 Task: Check how many people are following you.
Action: Mouse moved to (549, 82)
Screenshot: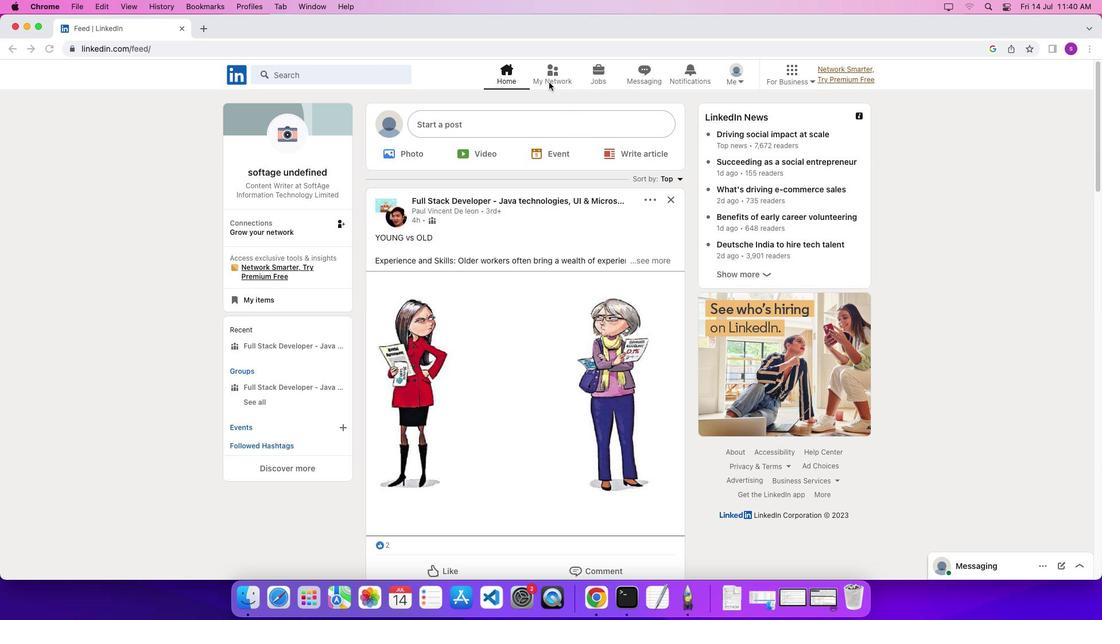 
Action: Mouse pressed left at (549, 82)
Screenshot: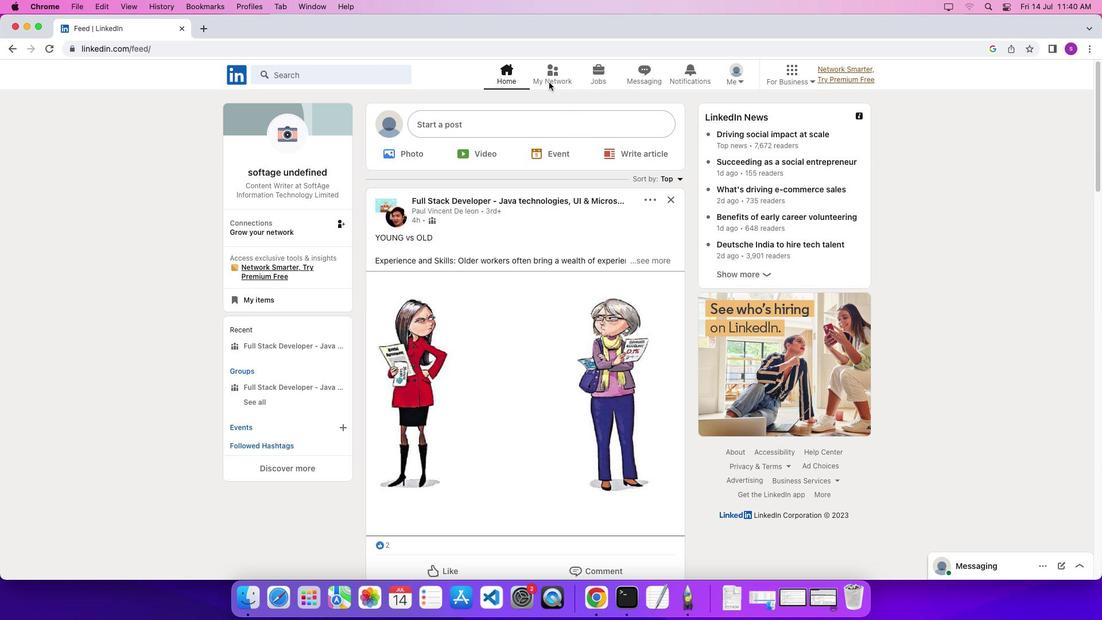 
Action: Mouse pressed left at (549, 82)
Screenshot: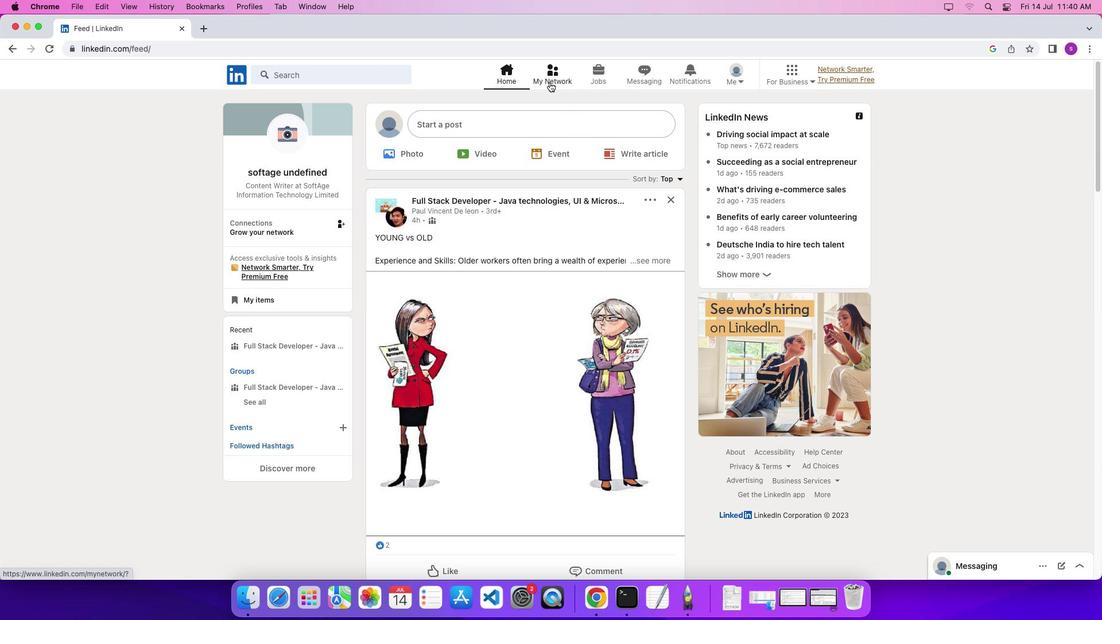 
Action: Mouse moved to (305, 188)
Screenshot: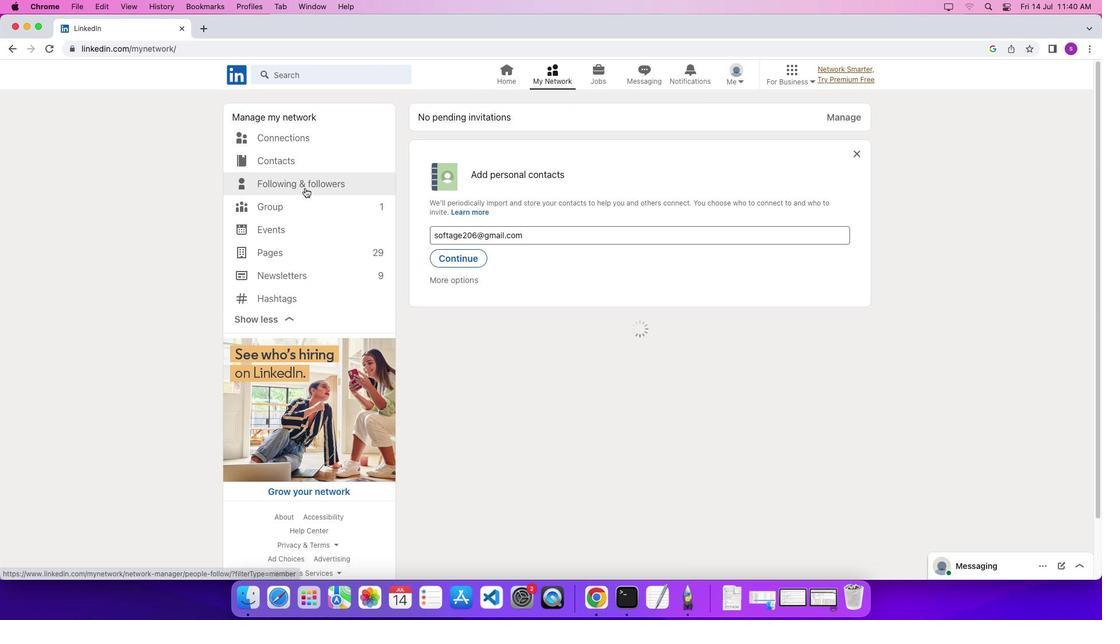 
Action: Mouse pressed left at (305, 188)
Screenshot: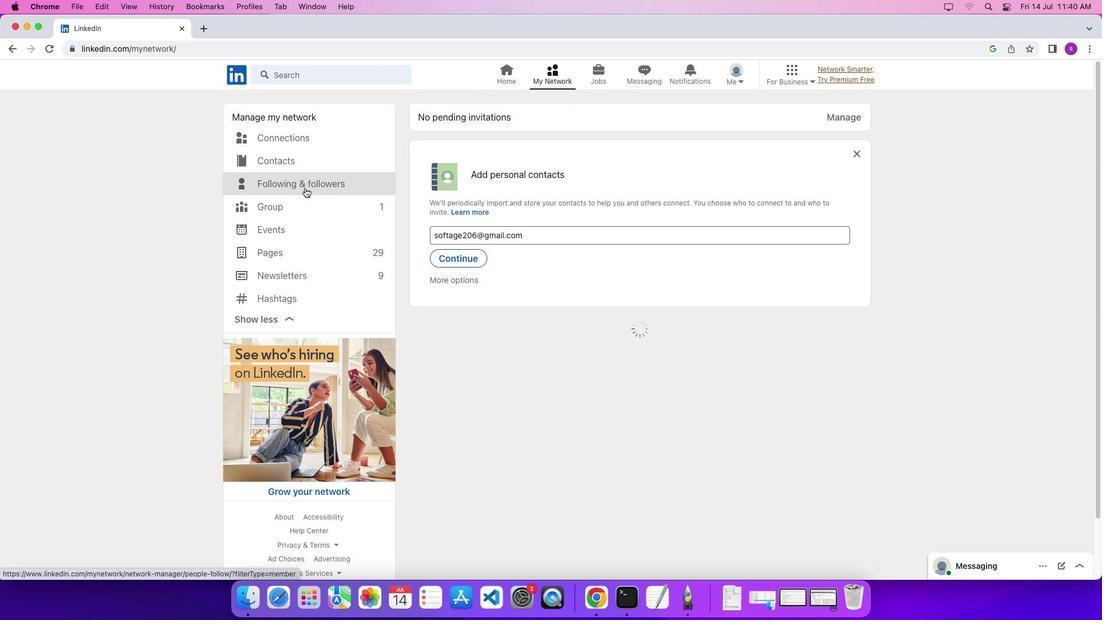 
Action: Mouse pressed left at (305, 188)
Screenshot: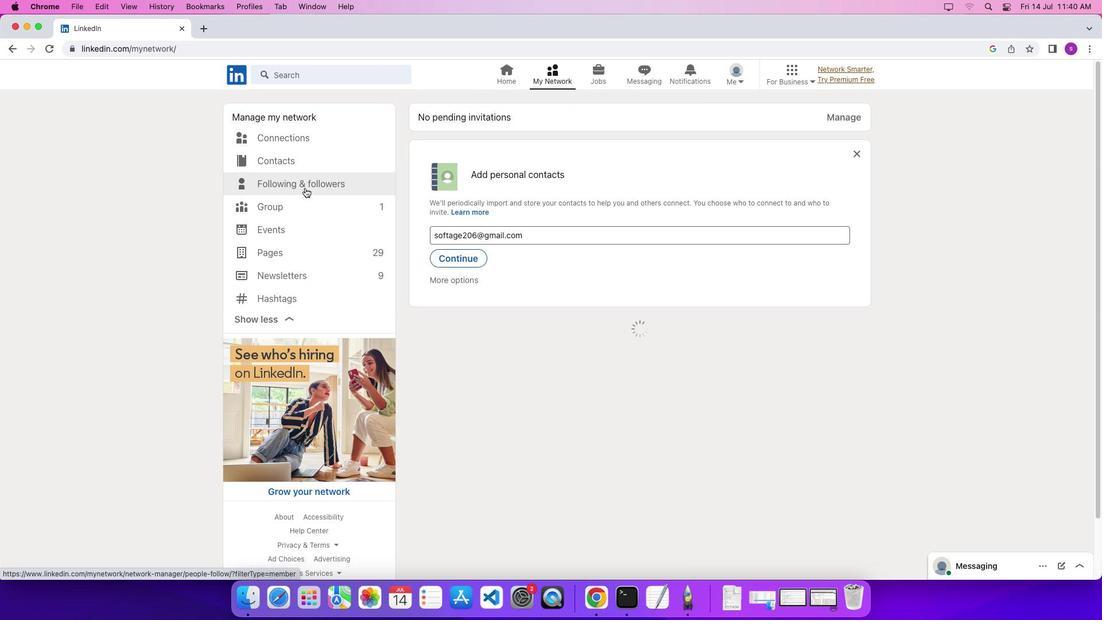 
Action: Mouse moved to (305, 181)
Screenshot: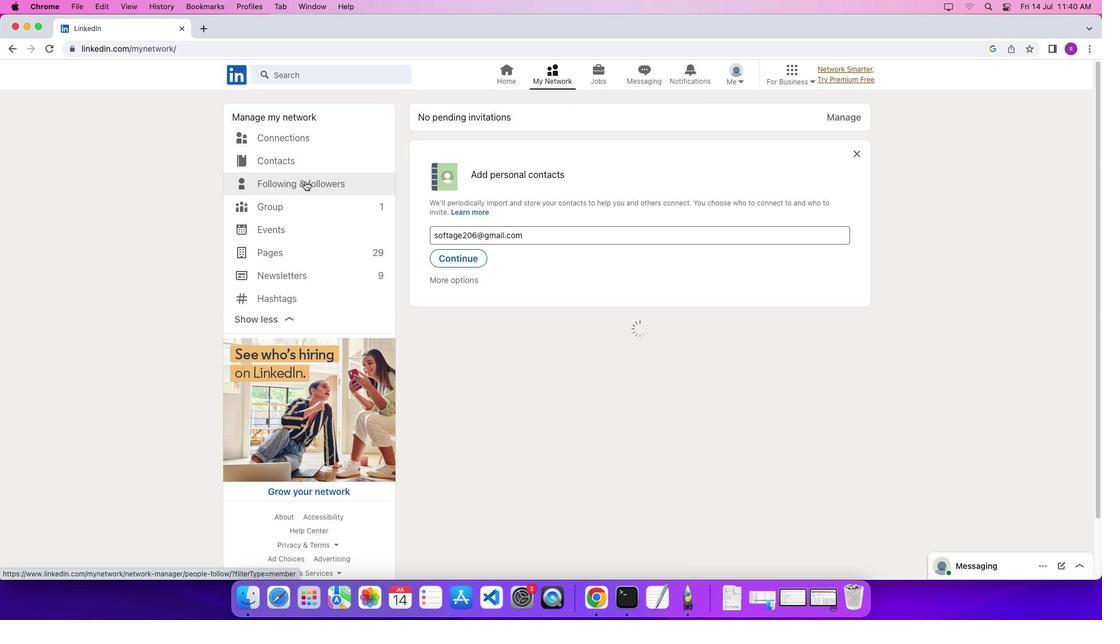 
Action: Mouse pressed left at (305, 181)
Screenshot: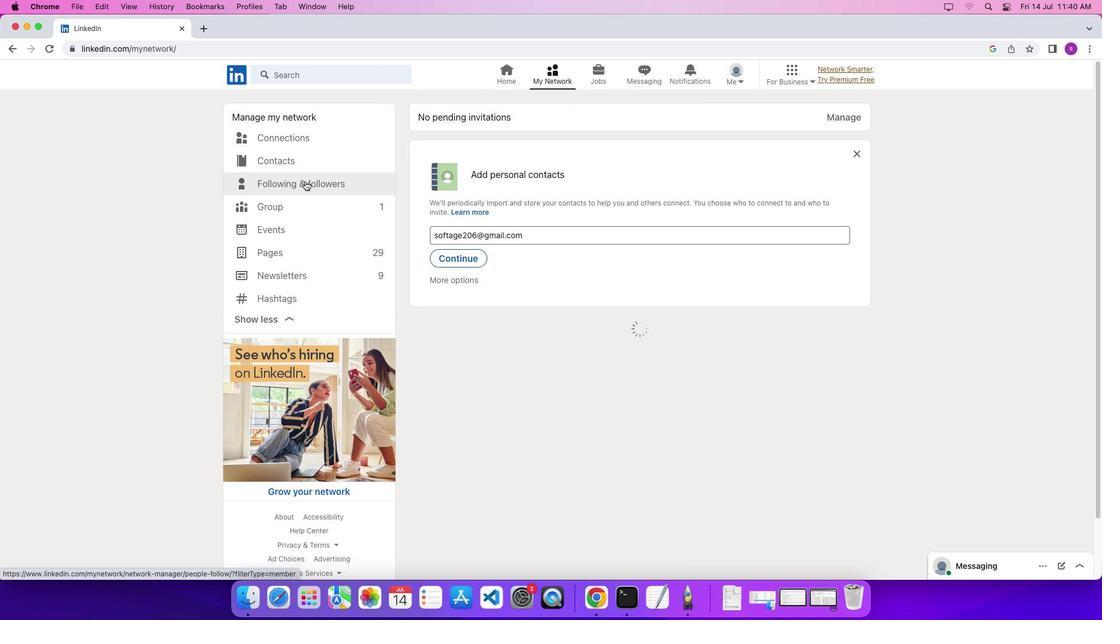 
Action: Mouse pressed left at (305, 181)
Screenshot: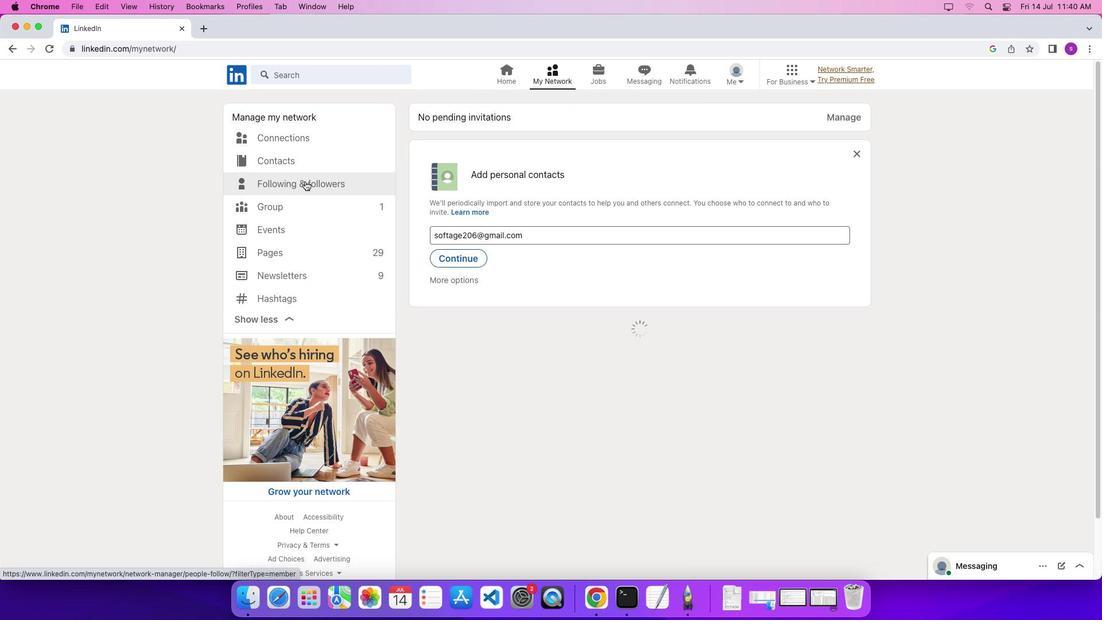 
Action: Mouse moved to (322, 143)
Screenshot: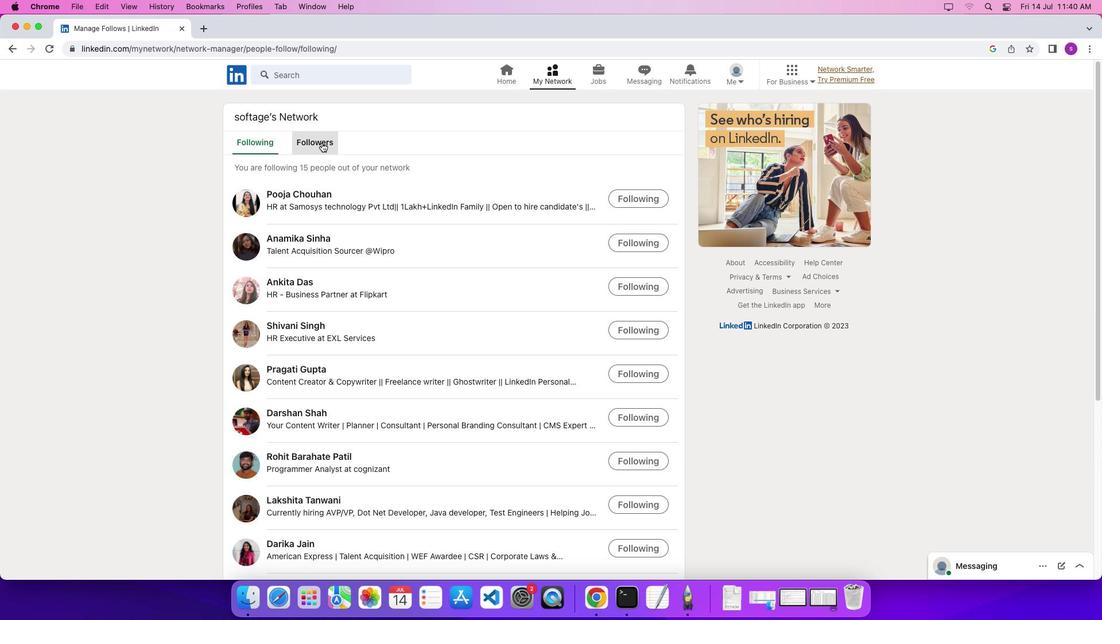 
Action: Mouse pressed left at (322, 143)
Screenshot: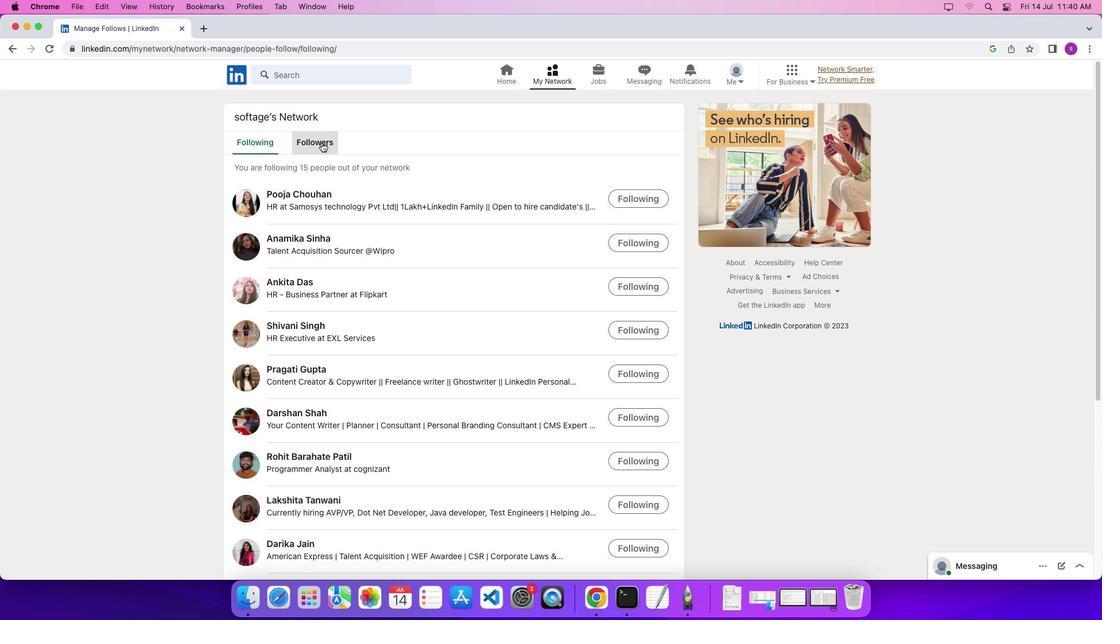 
Action: Mouse moved to (327, 161)
Screenshot: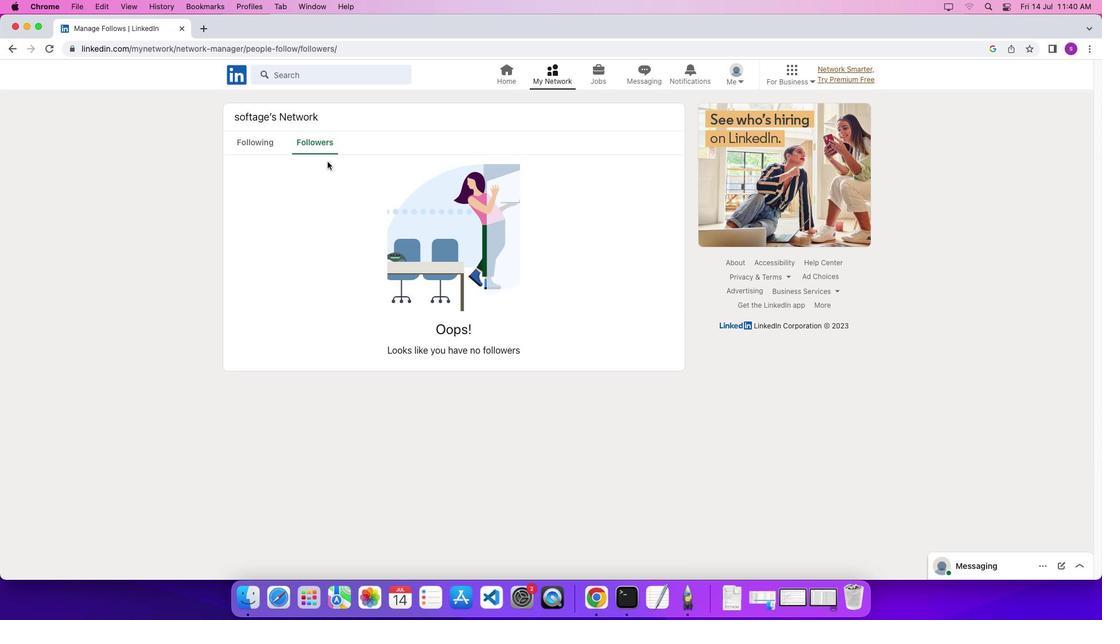 
